 Task: Look for products in the category "Babies & Kids" from Babo Botanicals only.
Action: Mouse moved to (237, 113)
Screenshot: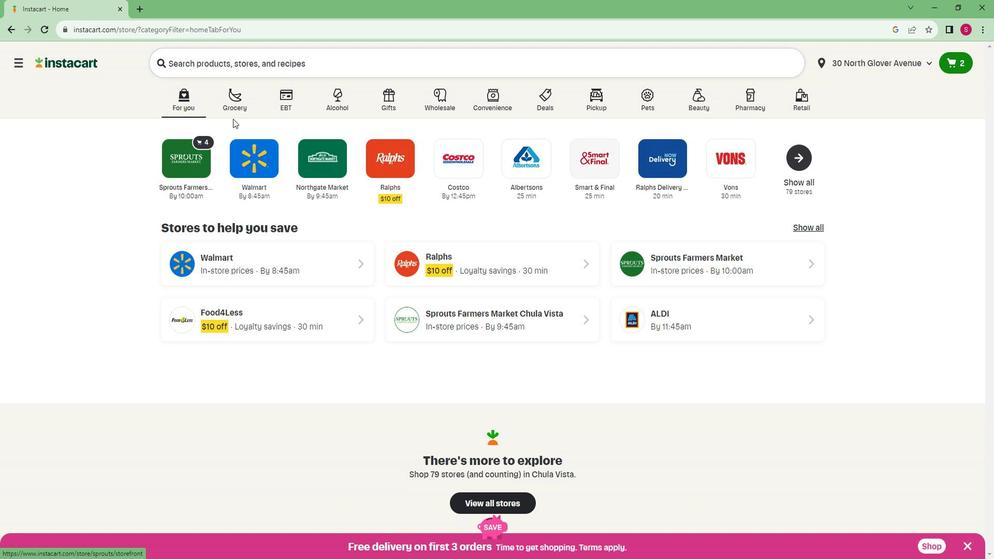 
Action: Mouse pressed left at (237, 113)
Screenshot: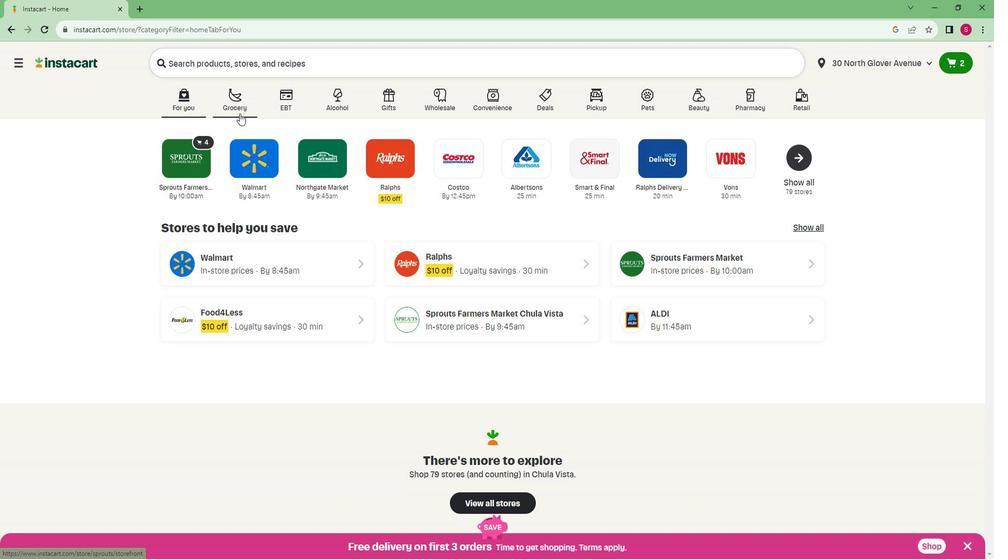 
Action: Mouse moved to (215, 286)
Screenshot: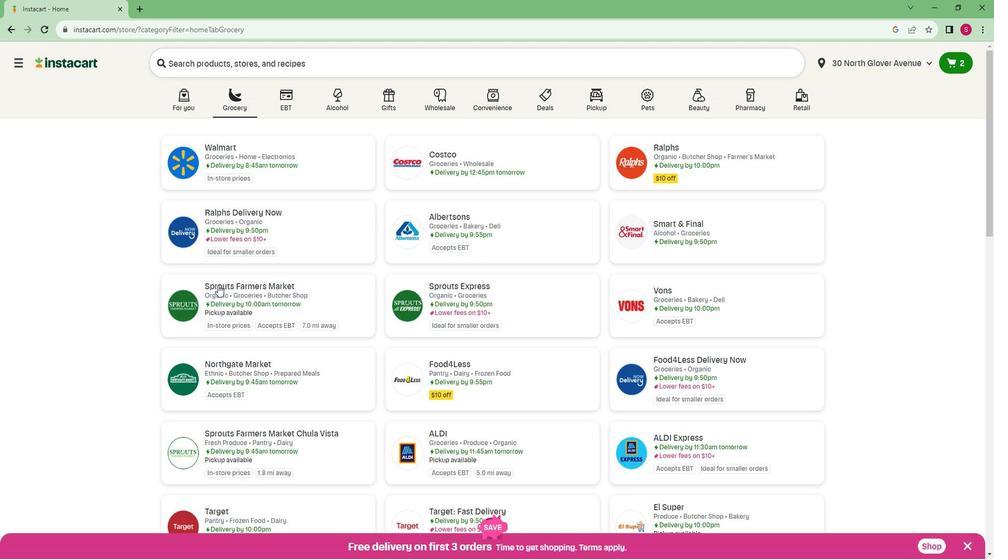 
Action: Mouse pressed left at (215, 286)
Screenshot: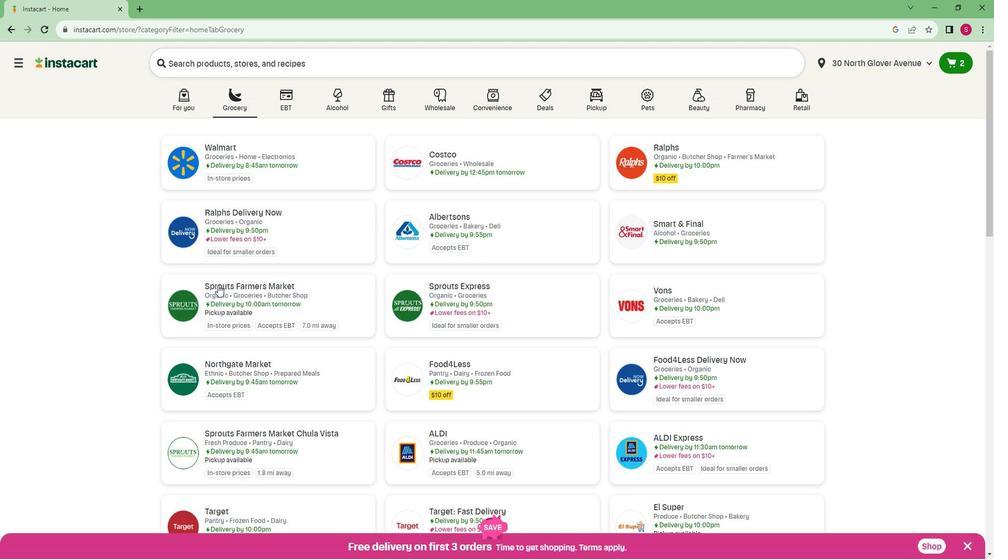 
Action: Mouse moved to (89, 428)
Screenshot: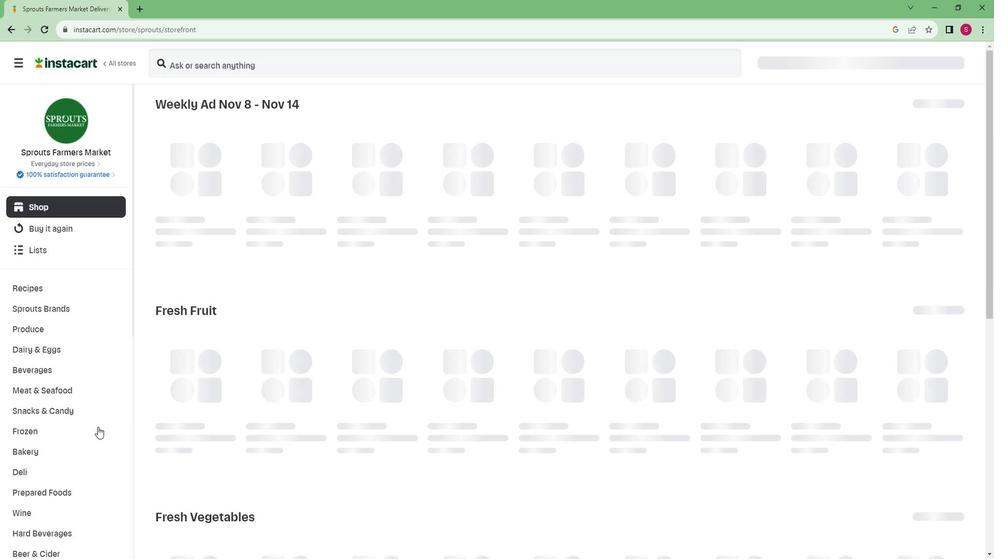 
Action: Mouse scrolled (89, 427) with delta (0, 0)
Screenshot: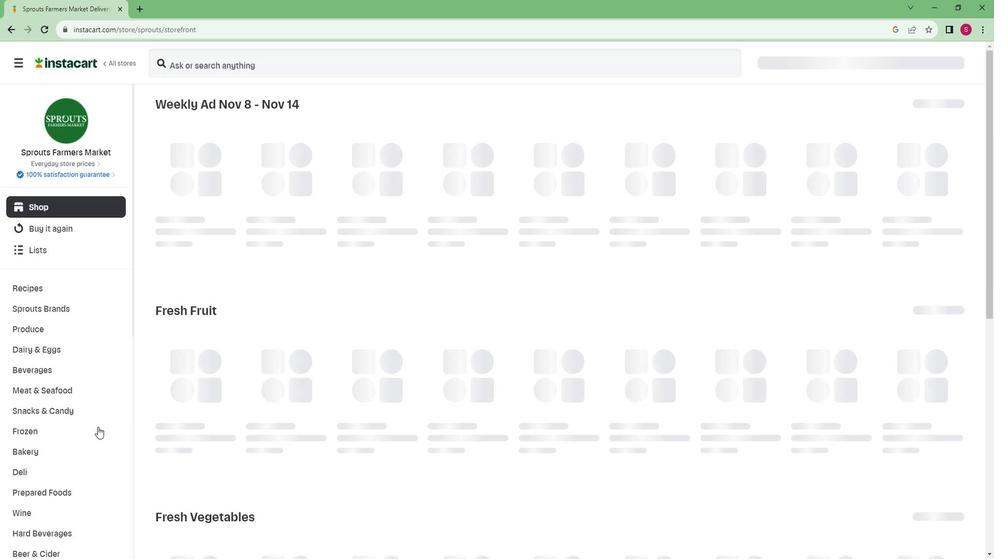
Action: Mouse moved to (88, 429)
Screenshot: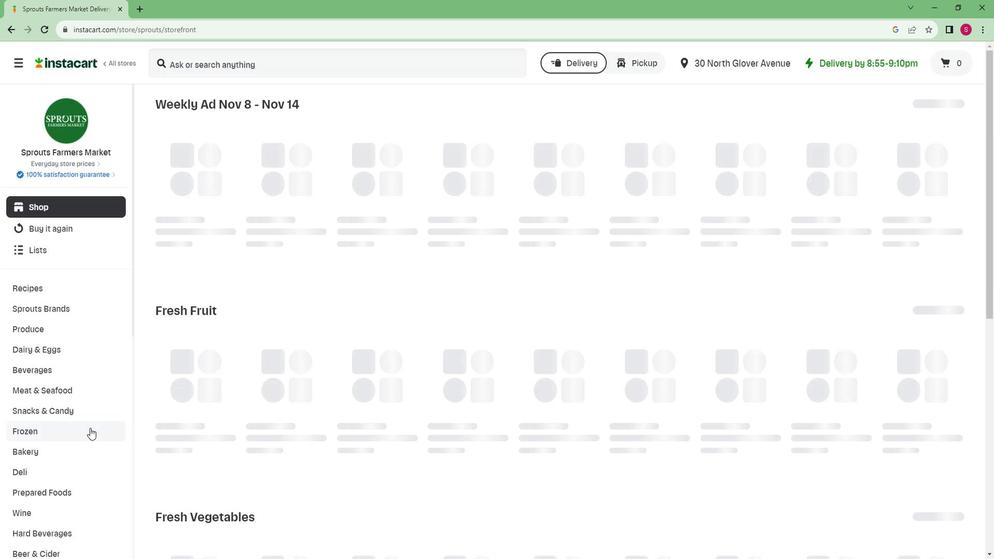 
Action: Mouse scrolled (88, 428) with delta (0, 0)
Screenshot: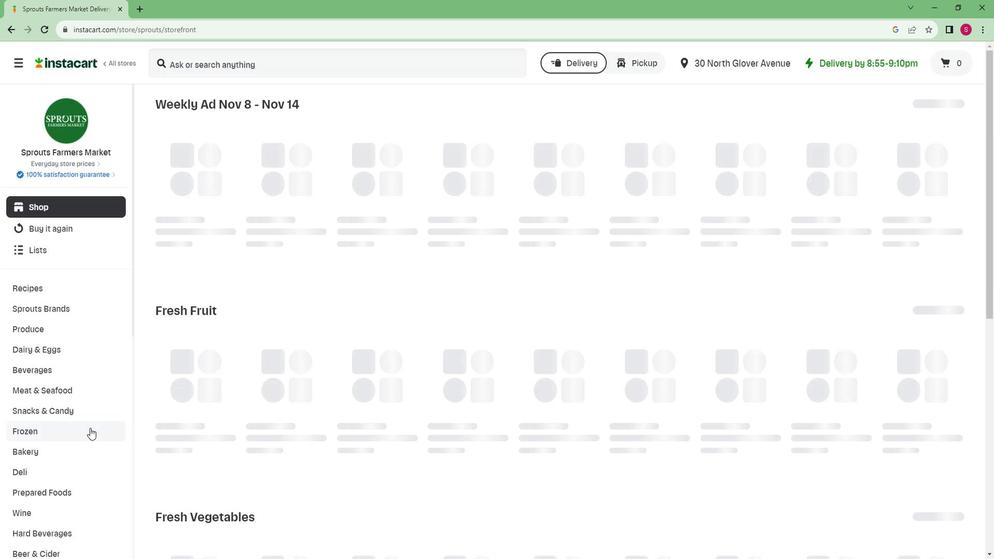 
Action: Mouse moved to (87, 429)
Screenshot: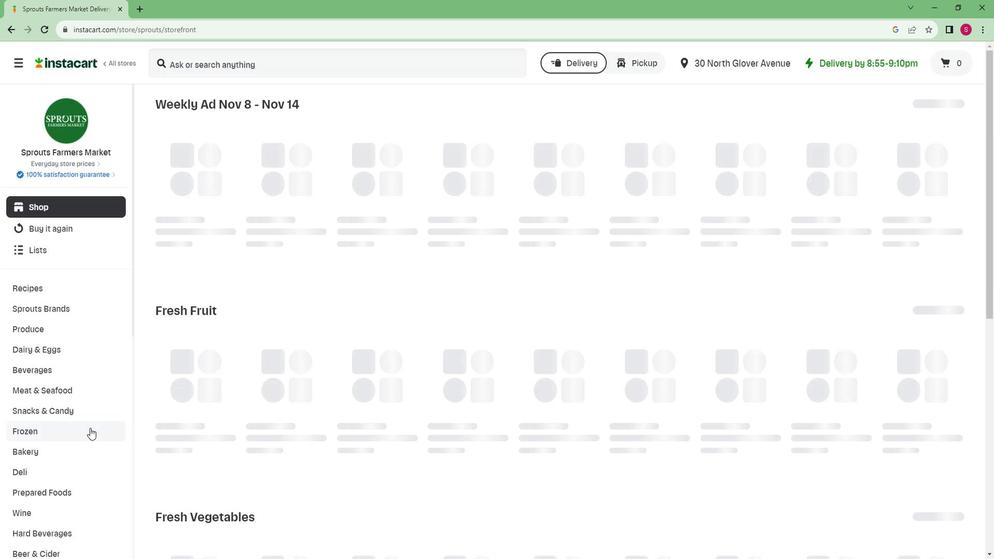 
Action: Mouse scrolled (87, 428) with delta (0, 0)
Screenshot: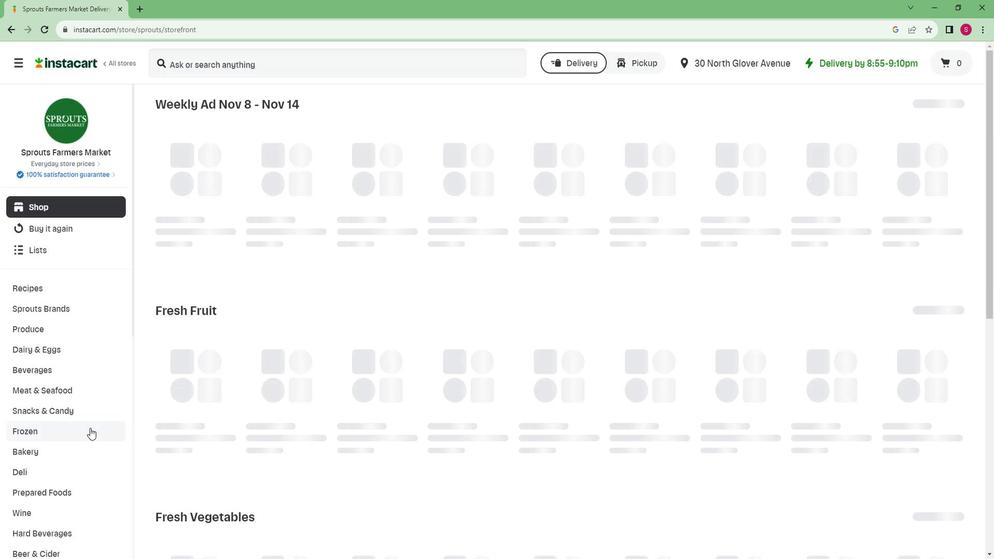 
Action: Mouse moved to (84, 429)
Screenshot: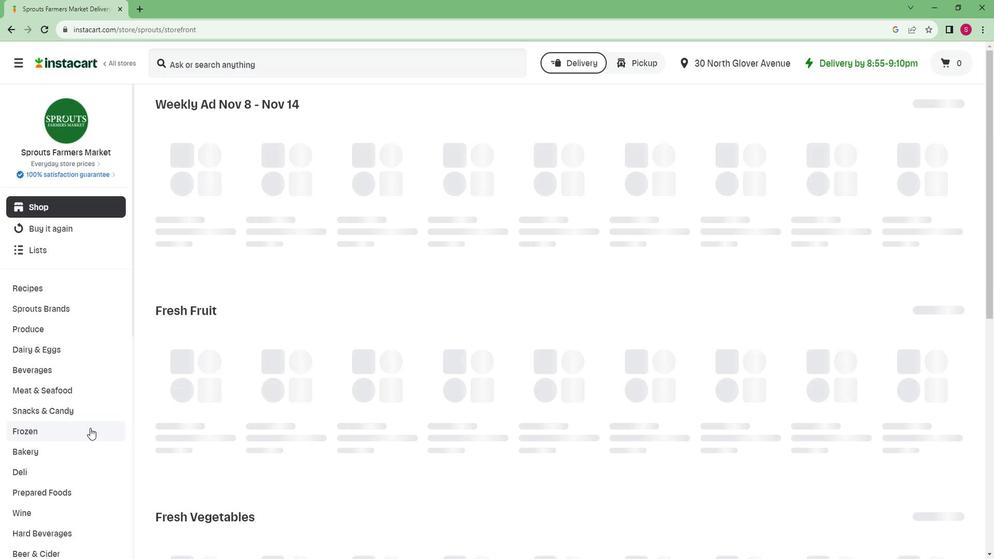 
Action: Mouse scrolled (84, 428) with delta (0, 0)
Screenshot: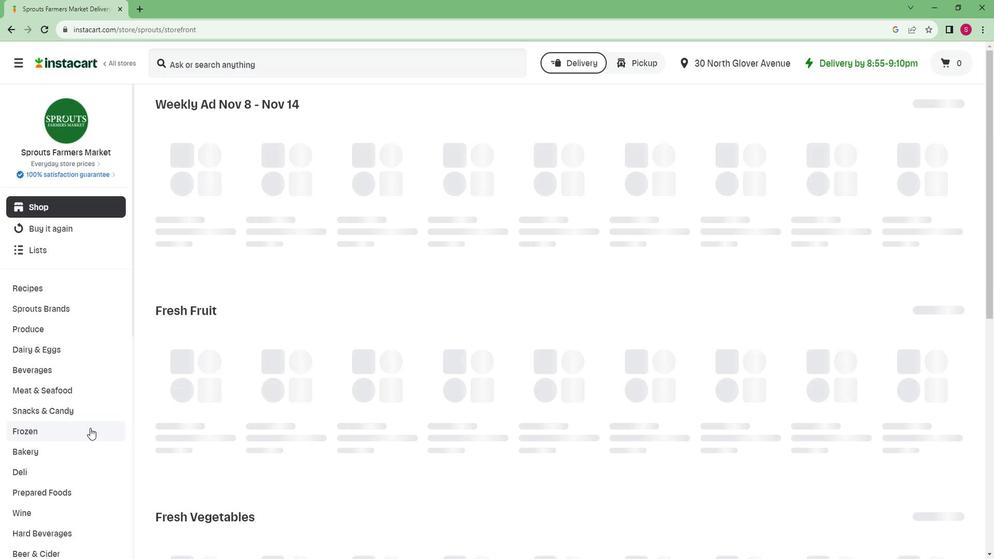
Action: Mouse moved to (83, 429)
Screenshot: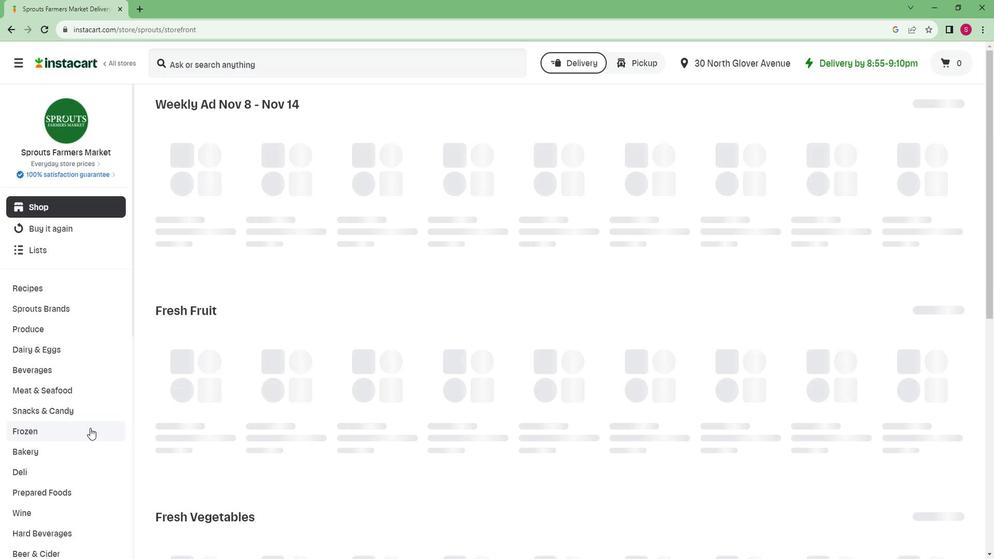 
Action: Mouse scrolled (83, 428) with delta (0, 0)
Screenshot: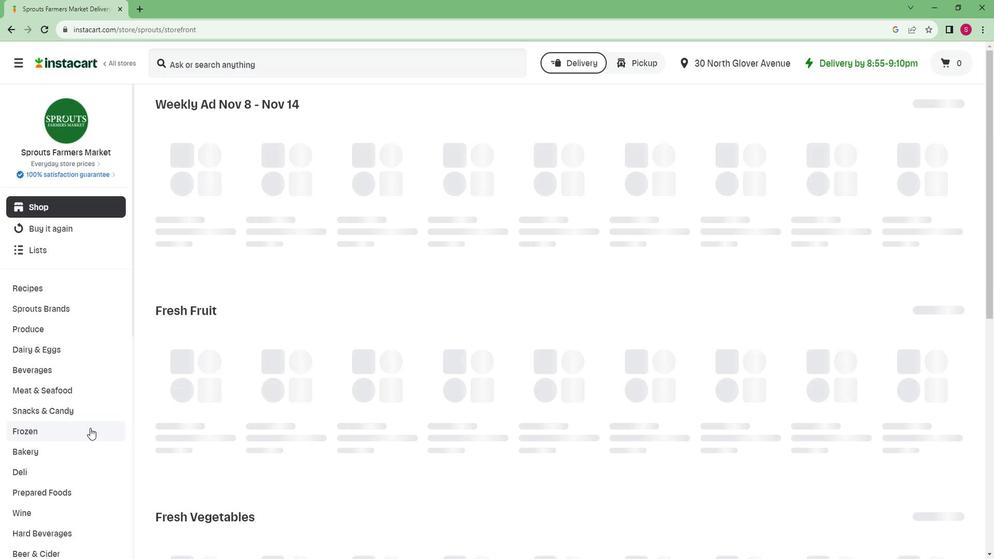 
Action: Mouse moved to (83, 429)
Screenshot: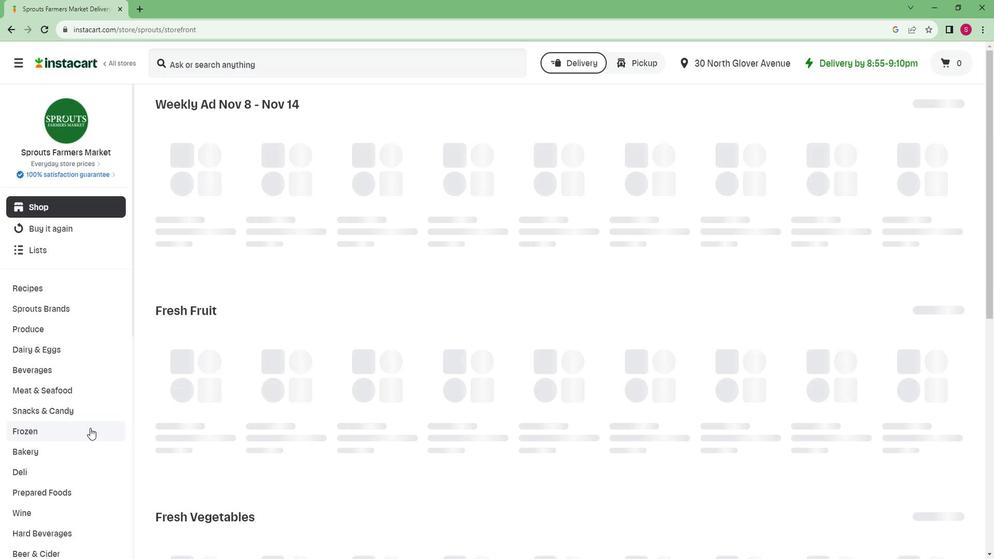 
Action: Mouse scrolled (83, 428) with delta (0, 0)
Screenshot: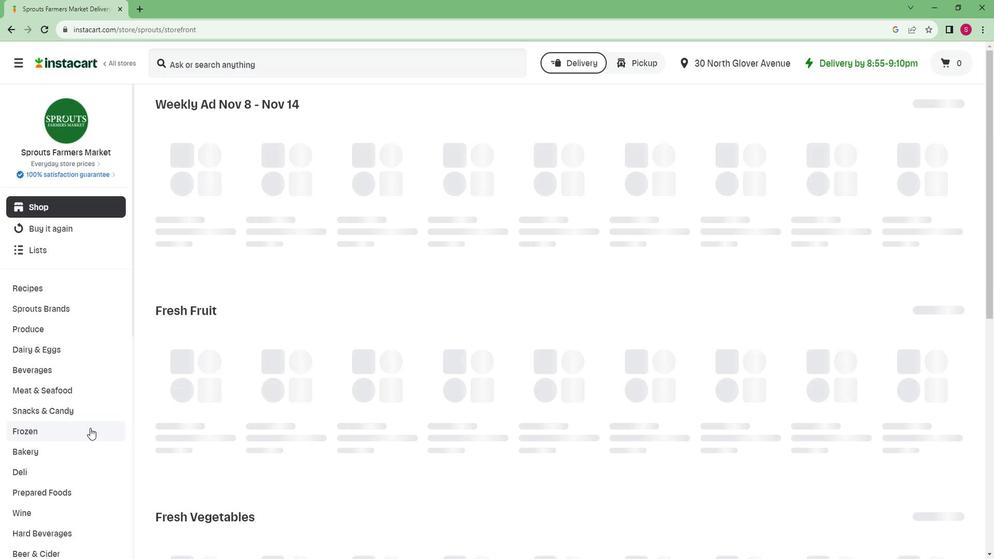 
Action: Mouse moved to (82, 427)
Screenshot: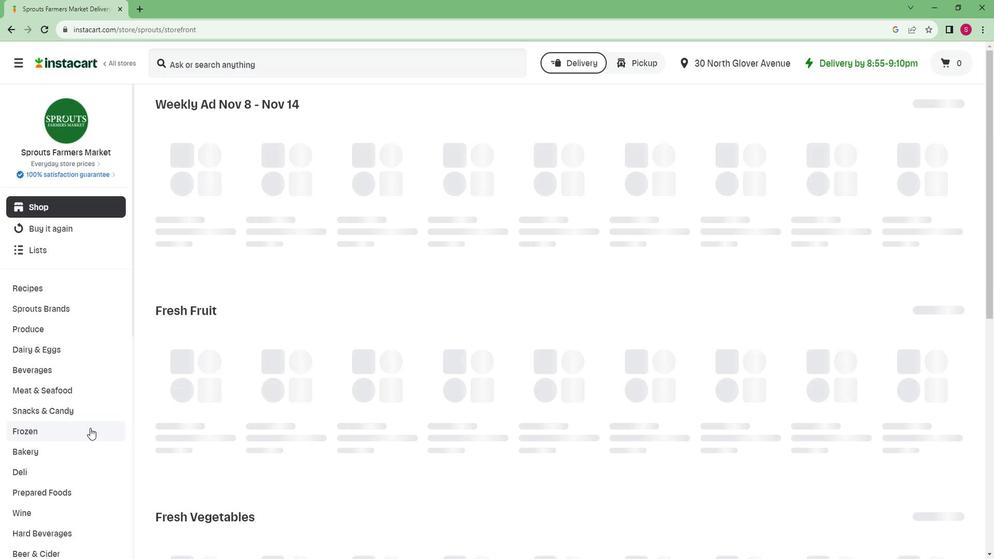 
Action: Mouse scrolled (82, 426) with delta (0, 0)
Screenshot: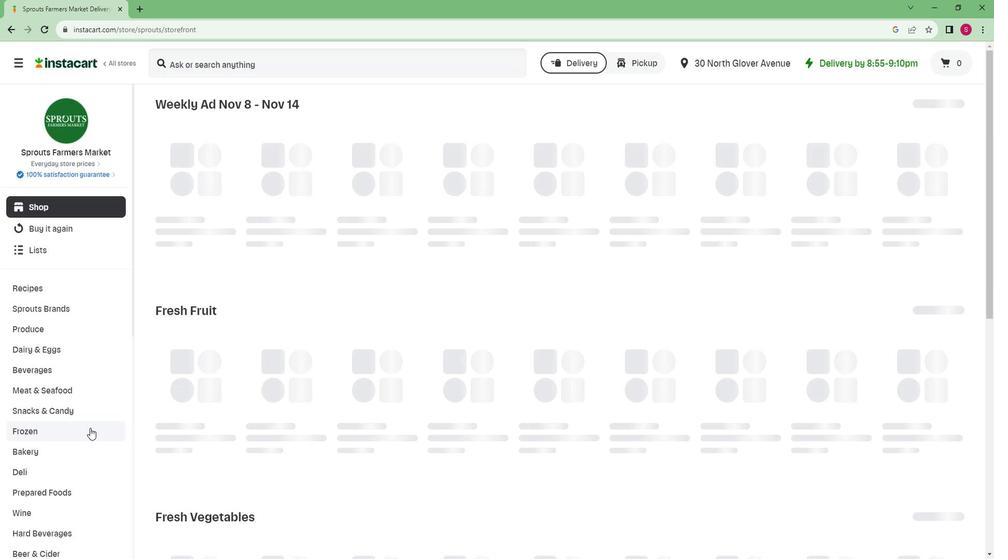 
Action: Mouse moved to (80, 424)
Screenshot: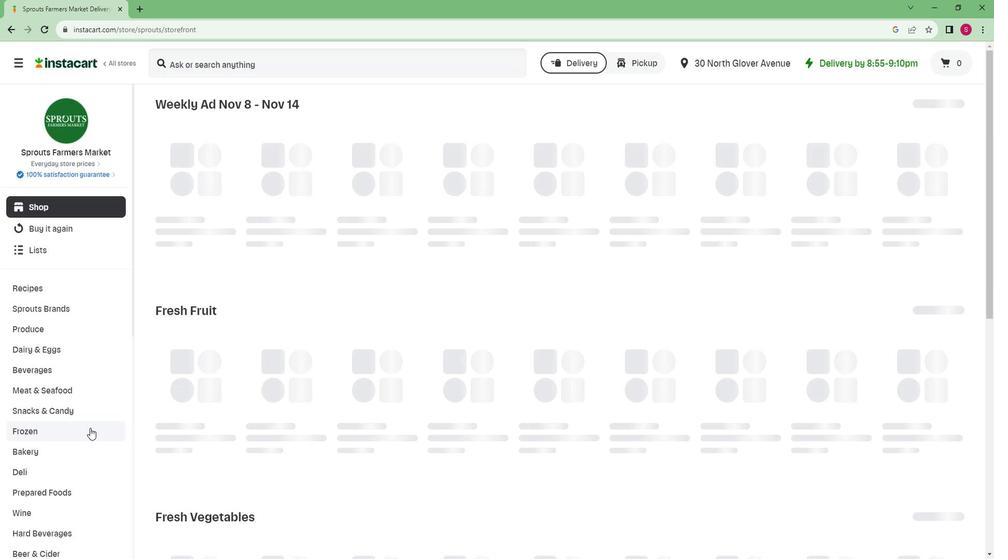
Action: Mouse scrolled (80, 424) with delta (0, 0)
Screenshot: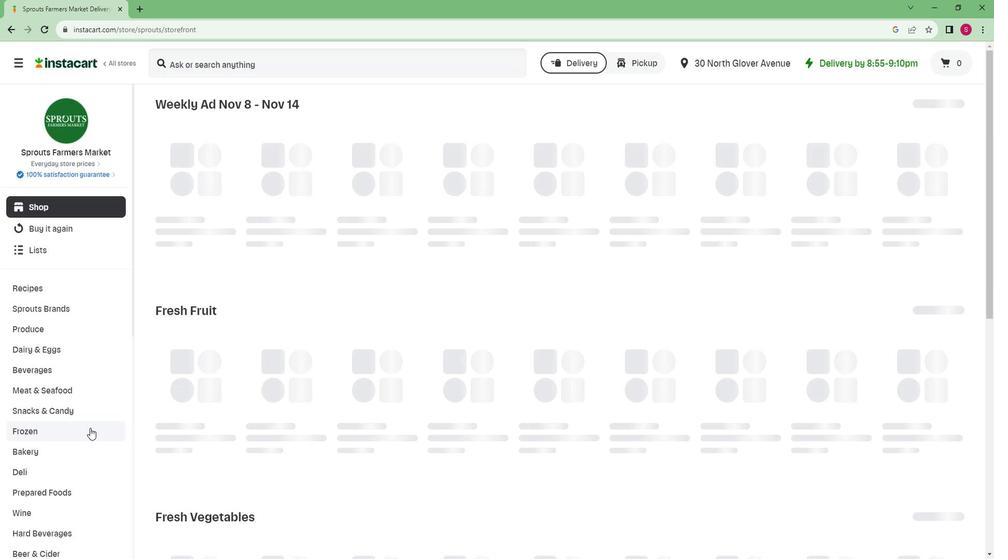 
Action: Mouse moved to (78, 423)
Screenshot: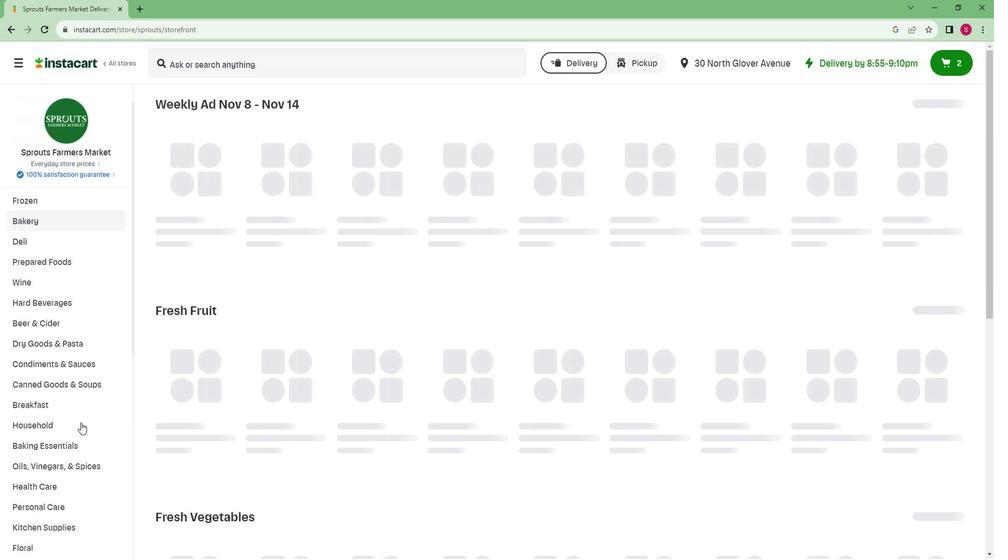 
Action: Mouse scrolled (78, 422) with delta (0, 0)
Screenshot: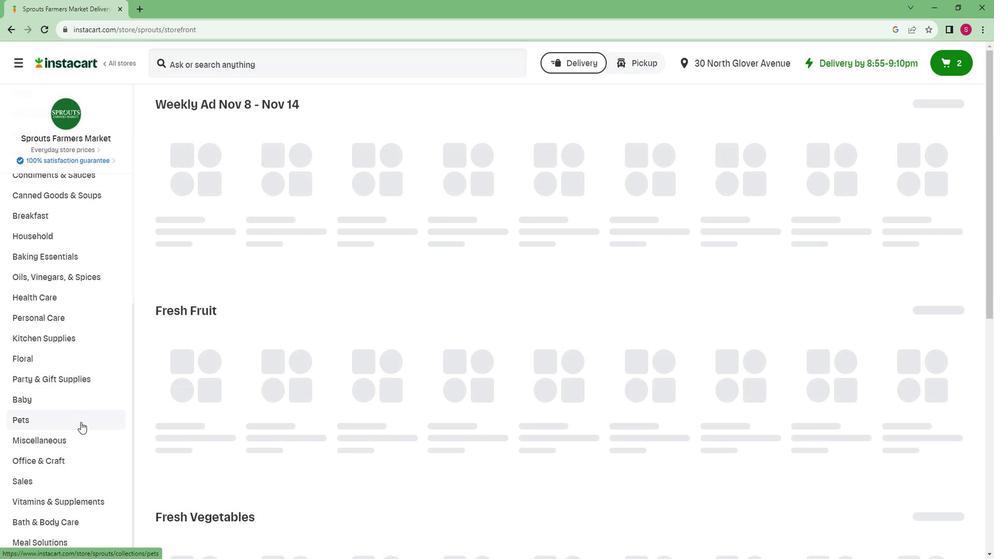 
Action: Mouse scrolled (78, 422) with delta (0, 0)
Screenshot: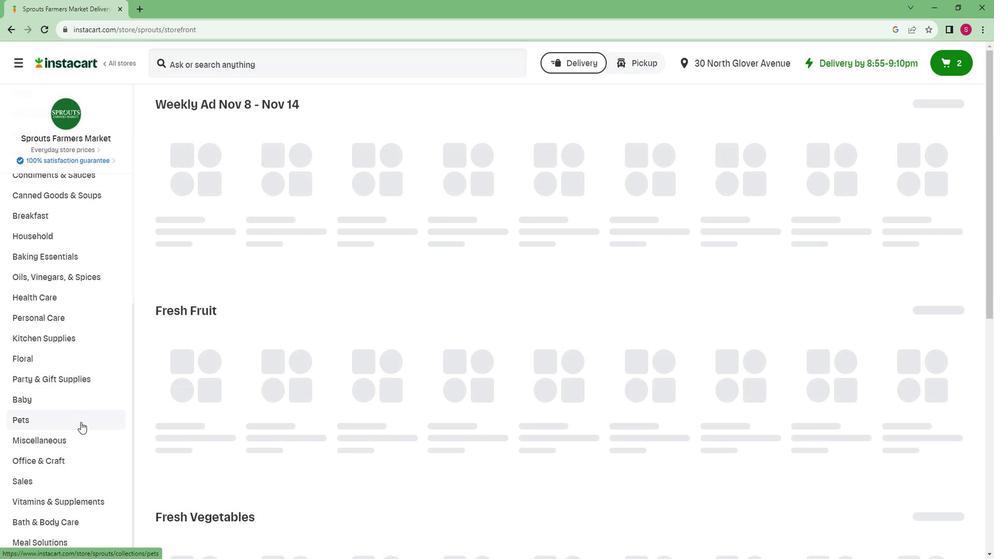 
Action: Mouse scrolled (78, 422) with delta (0, 0)
Screenshot: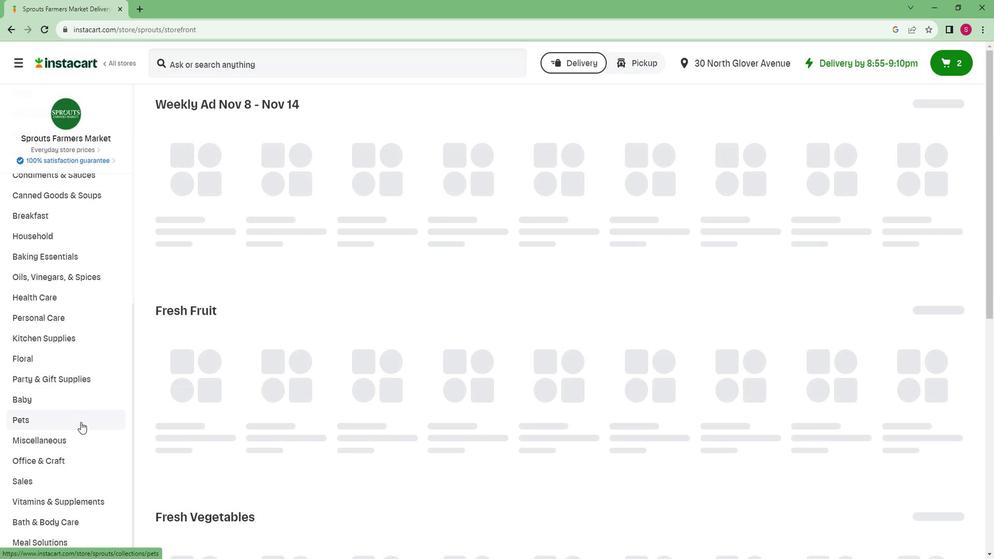 
Action: Mouse moved to (78, 422)
Screenshot: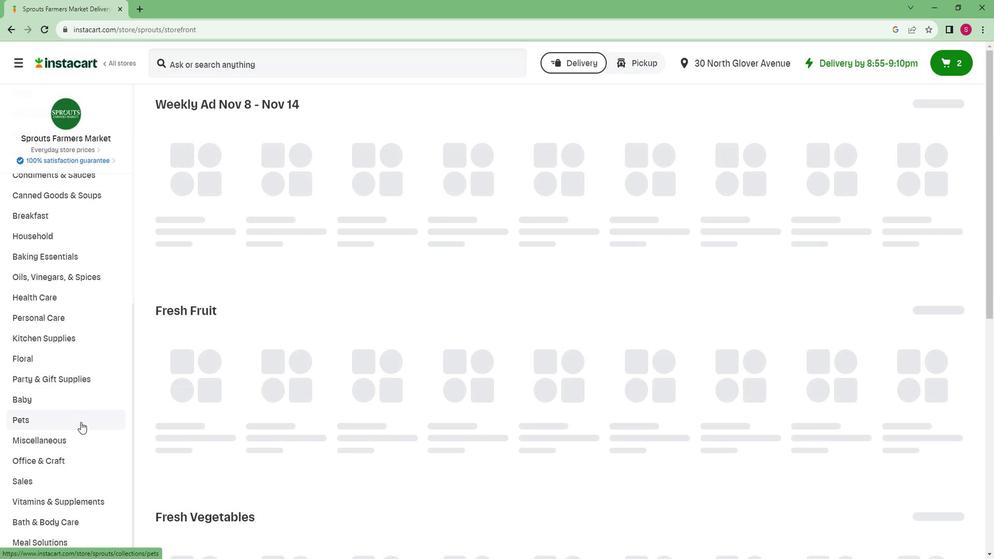 
Action: Mouse scrolled (78, 422) with delta (0, 0)
Screenshot: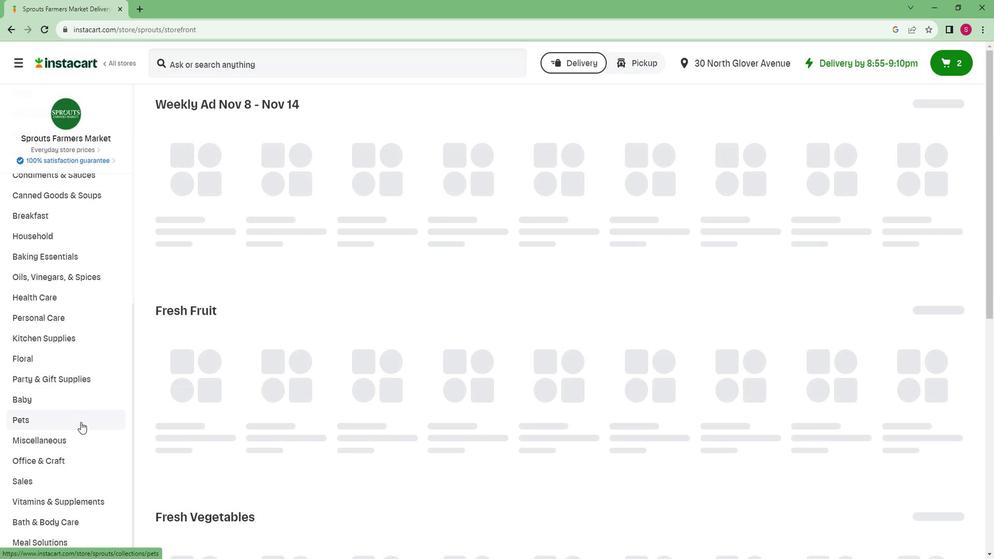 
Action: Mouse moved to (78, 422)
Screenshot: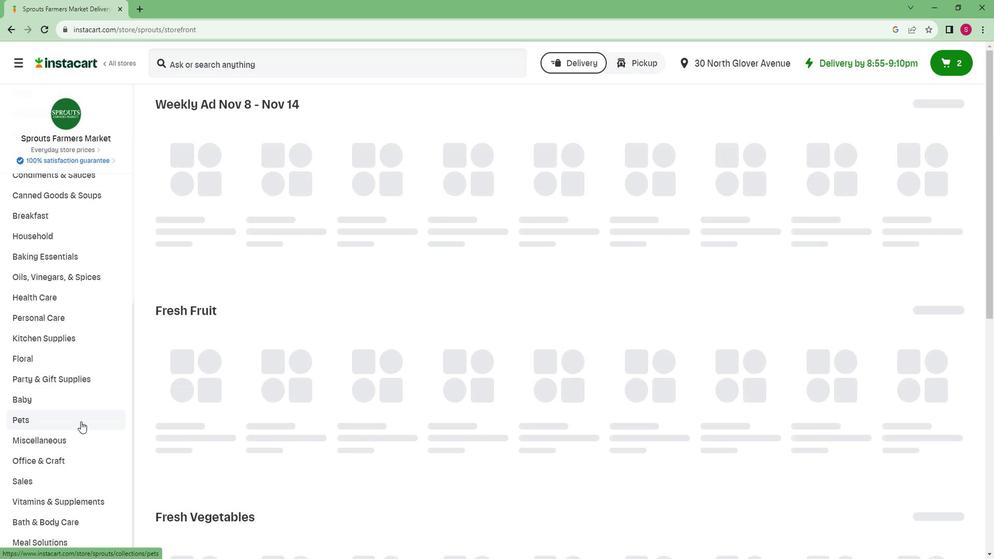 
Action: Mouse scrolled (78, 422) with delta (0, 0)
Screenshot: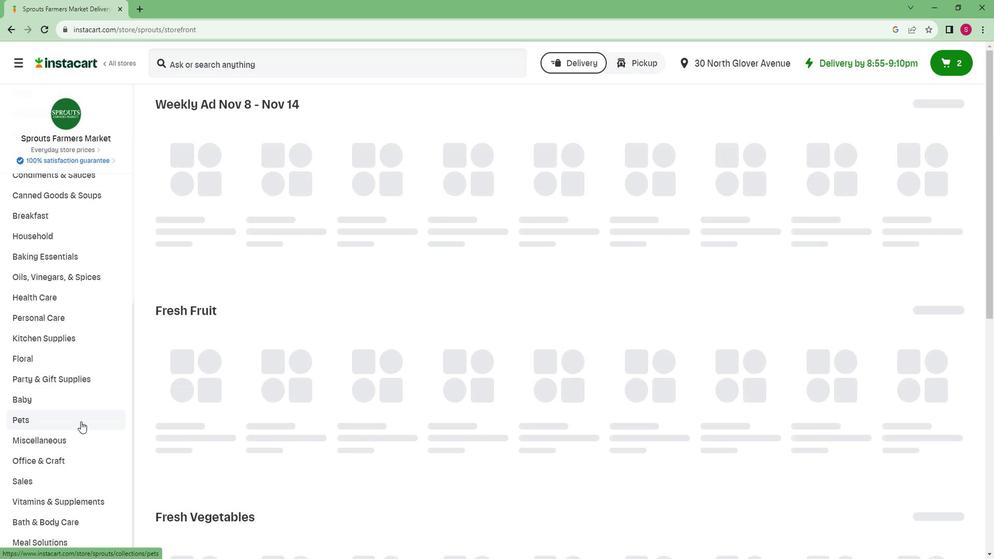 
Action: Mouse moved to (30, 523)
Screenshot: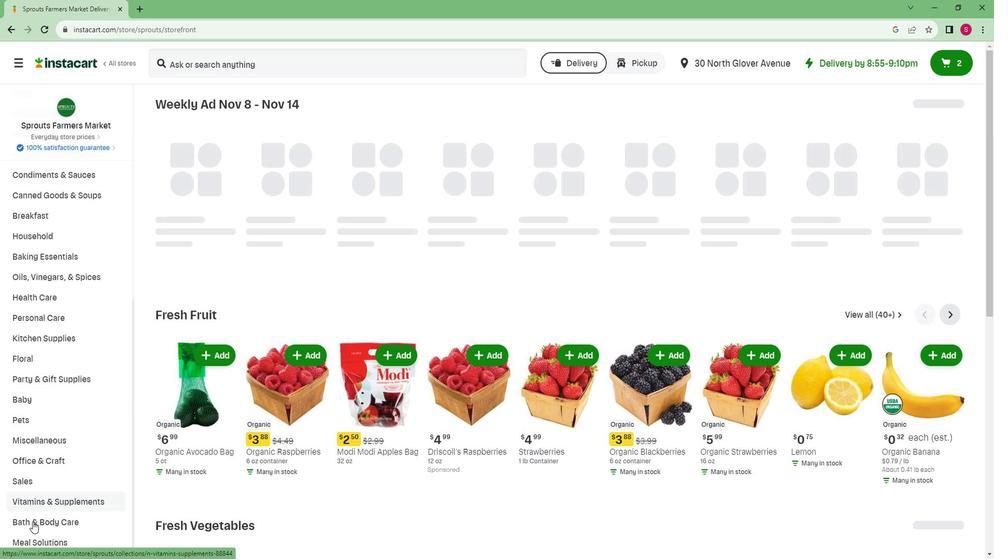 
Action: Mouse pressed left at (30, 523)
Screenshot: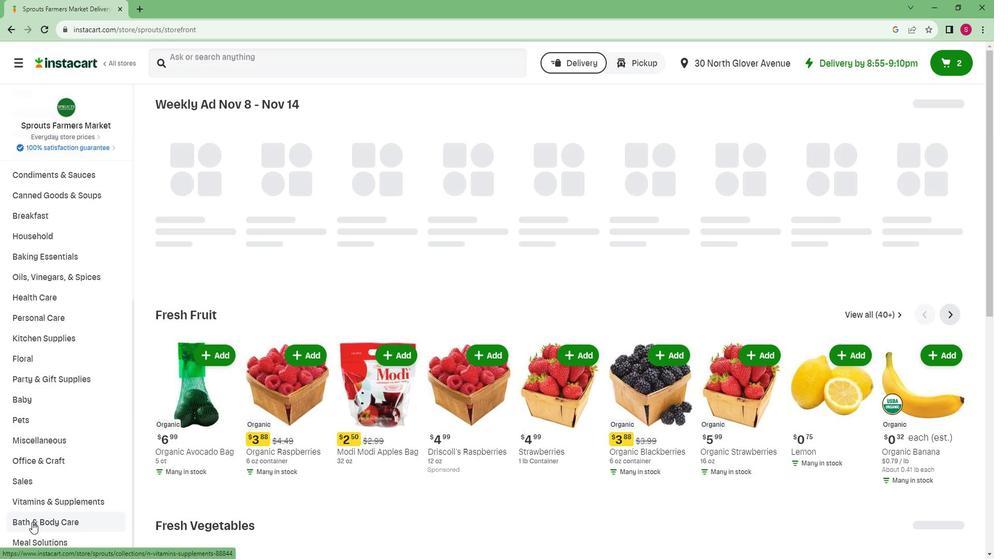 
Action: Mouse moved to (41, 474)
Screenshot: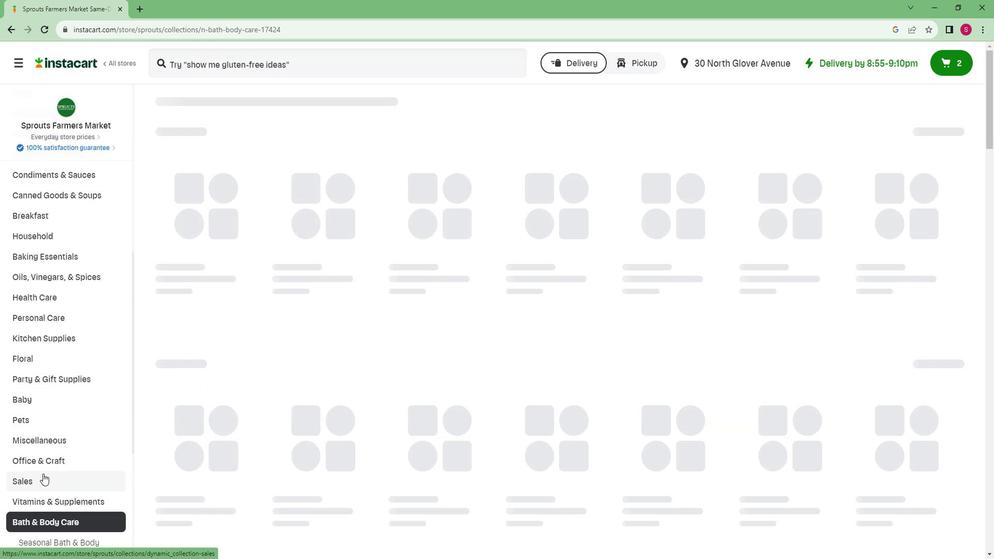 
Action: Mouse scrolled (41, 474) with delta (0, 0)
Screenshot: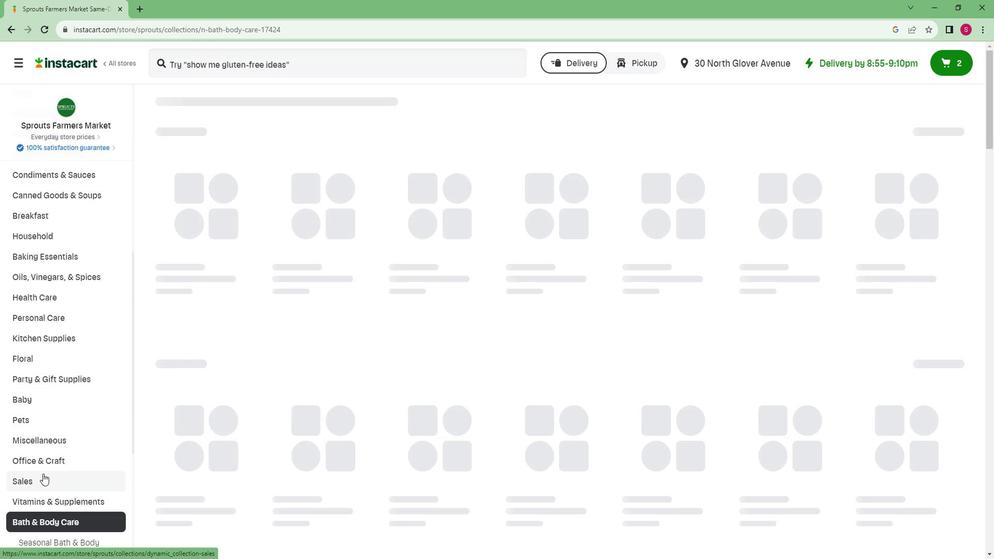 
Action: Mouse scrolled (41, 474) with delta (0, 0)
Screenshot: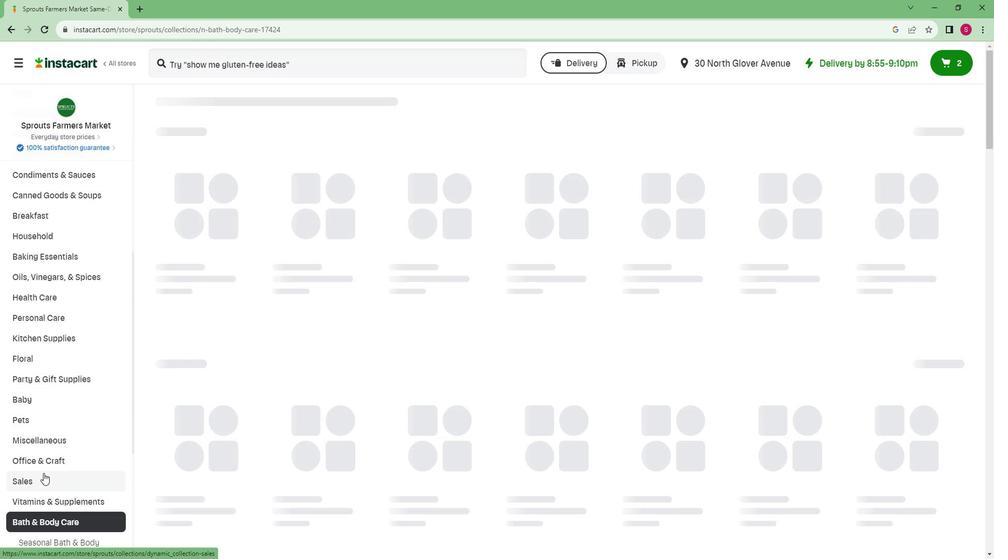 
Action: Mouse scrolled (41, 474) with delta (0, 0)
Screenshot: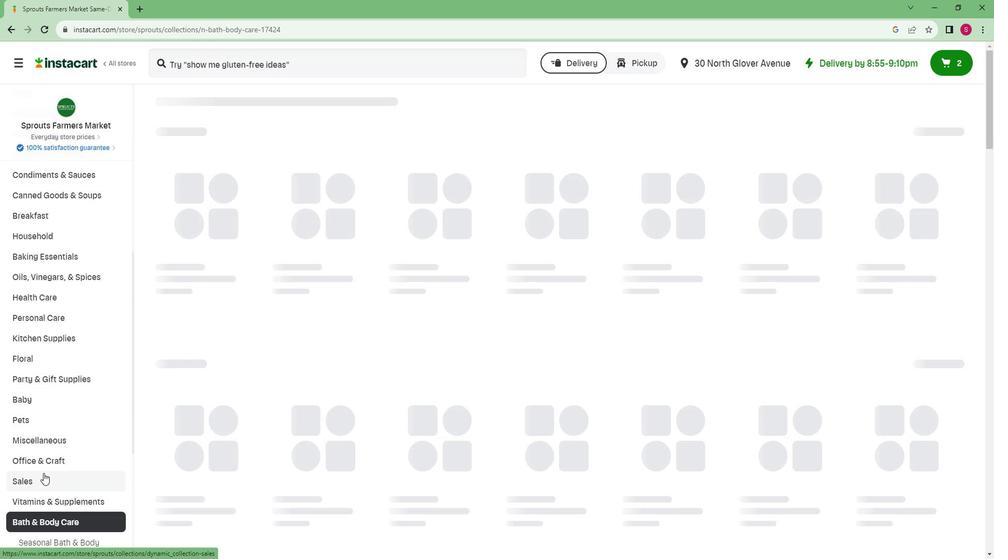 
Action: Mouse scrolled (41, 474) with delta (0, 0)
Screenshot: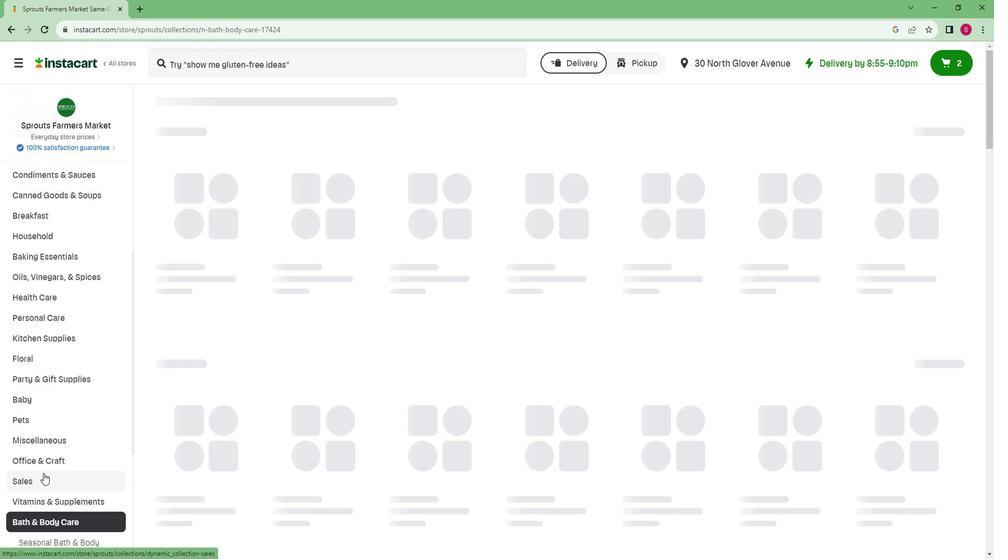 
Action: Mouse scrolled (41, 474) with delta (0, 0)
Screenshot: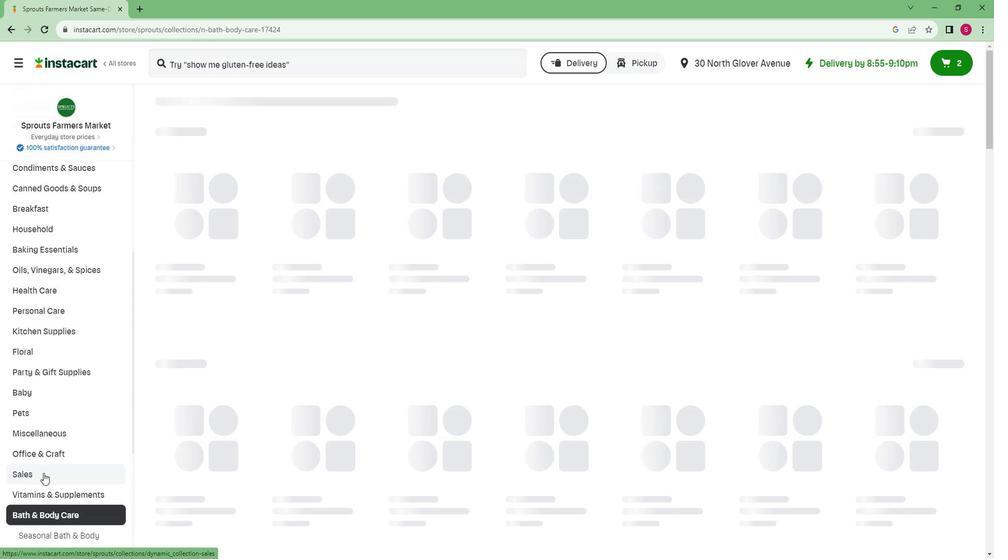 
Action: Mouse scrolled (41, 474) with delta (0, 0)
Screenshot: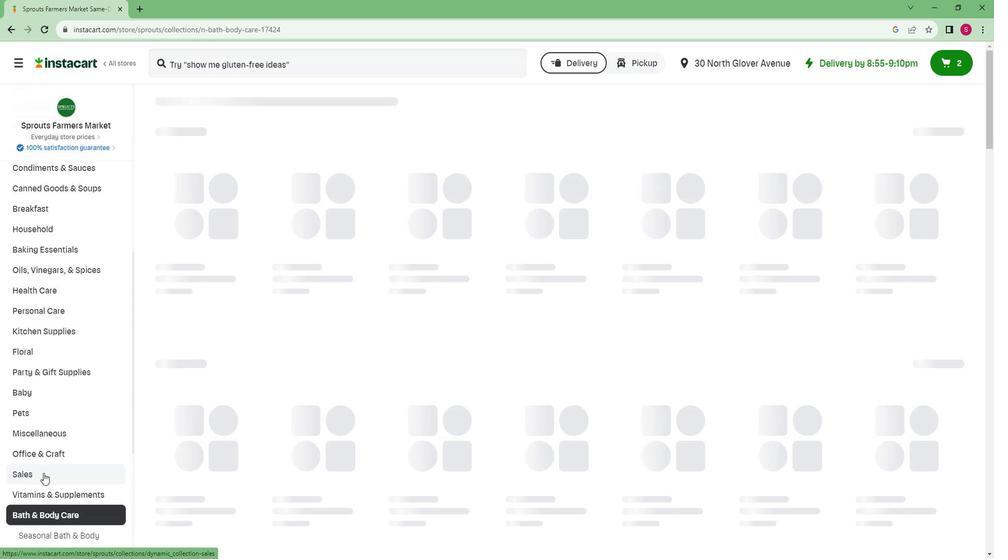 
Action: Mouse scrolled (41, 474) with delta (0, 0)
Screenshot: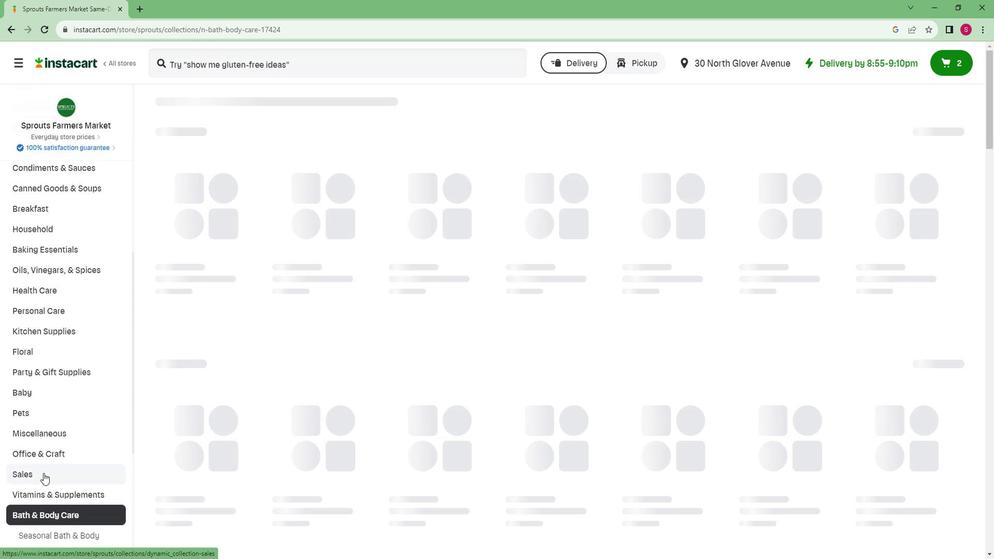 
Action: Mouse moved to (21, 504)
Screenshot: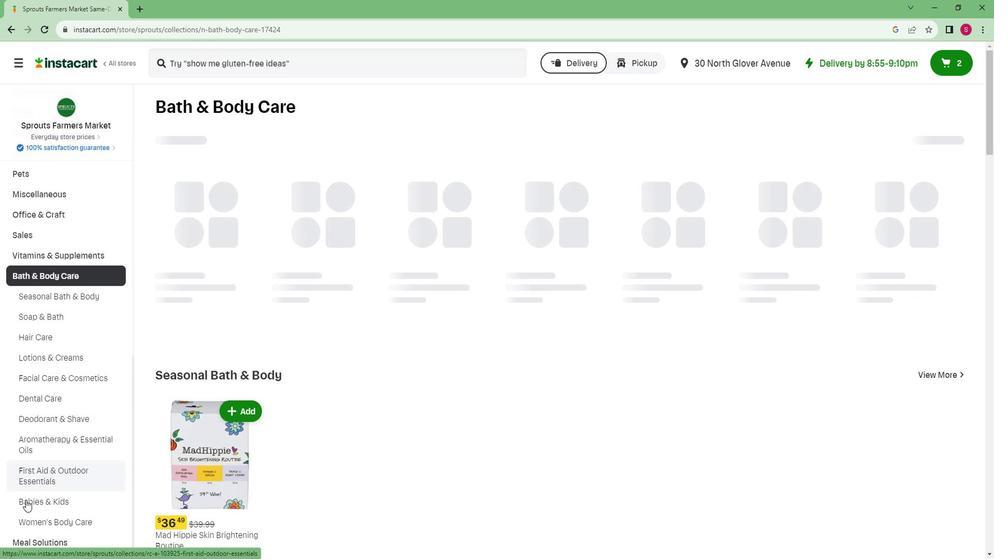 
Action: Mouse pressed left at (21, 504)
Screenshot: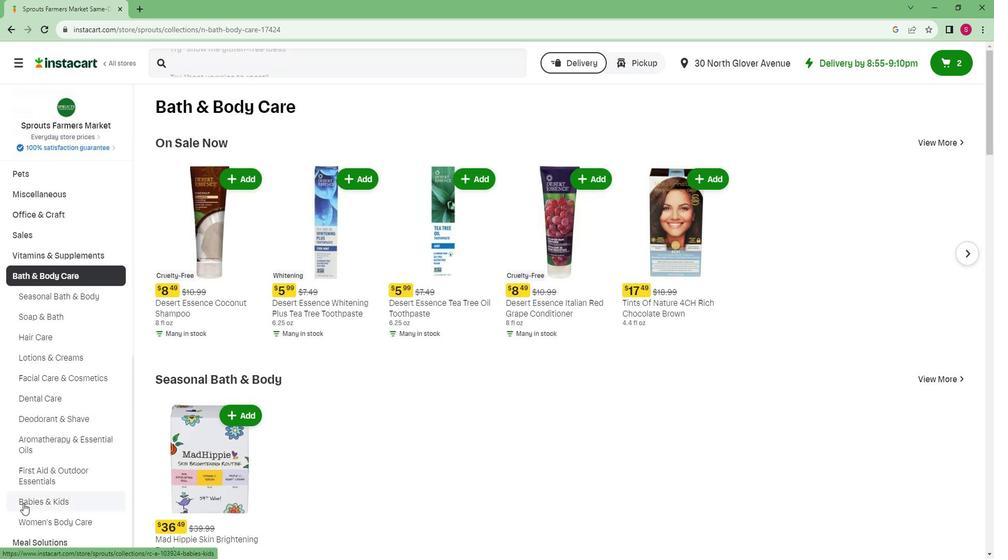 
Action: Mouse moved to (232, 153)
Screenshot: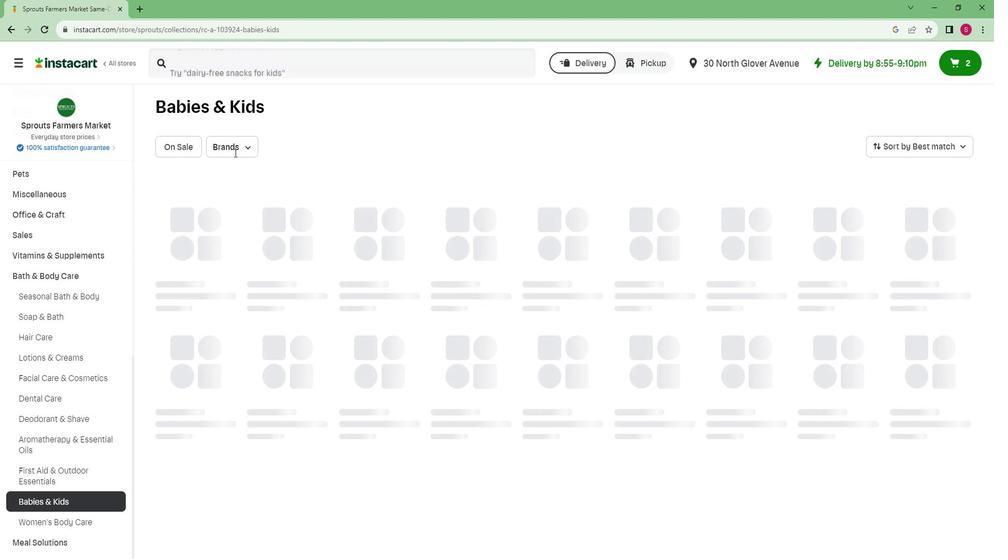 
Action: Mouse pressed left at (232, 153)
Screenshot: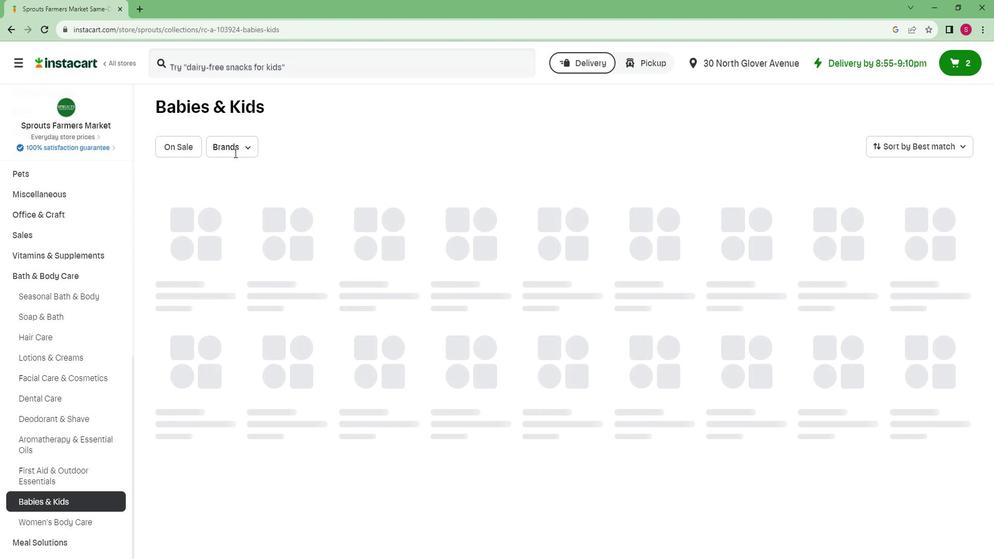 
Action: Mouse moved to (238, 197)
Screenshot: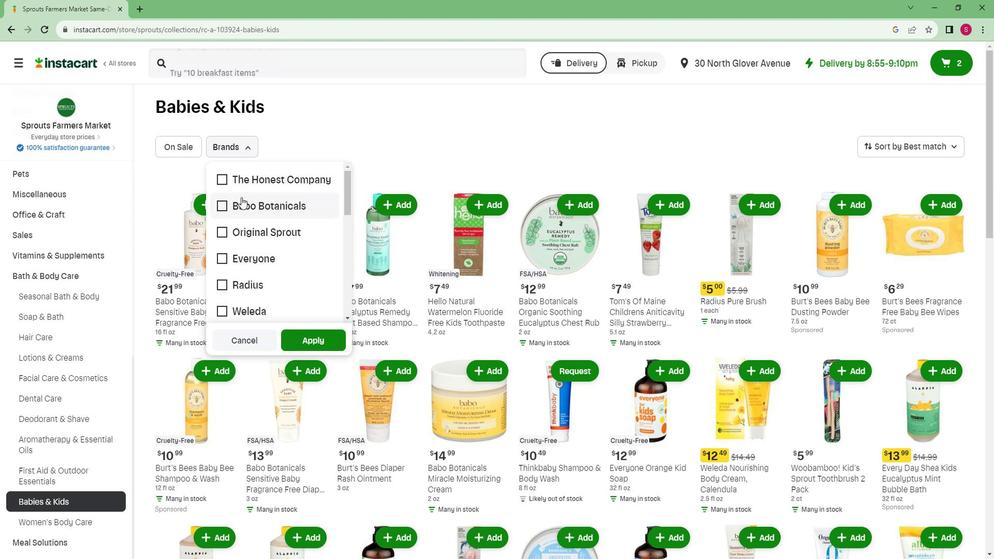 
Action: Mouse pressed left at (238, 197)
Screenshot: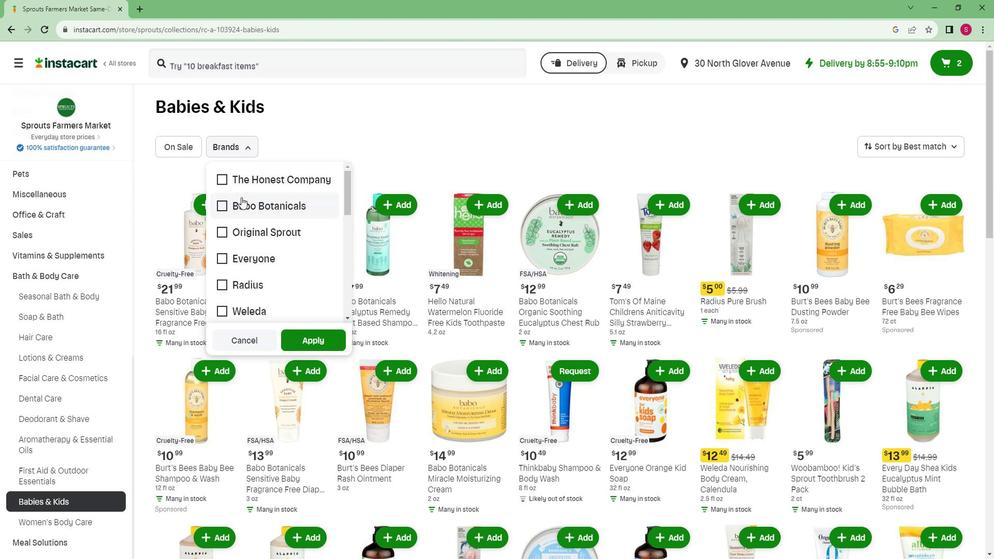 
Action: Mouse moved to (330, 340)
Screenshot: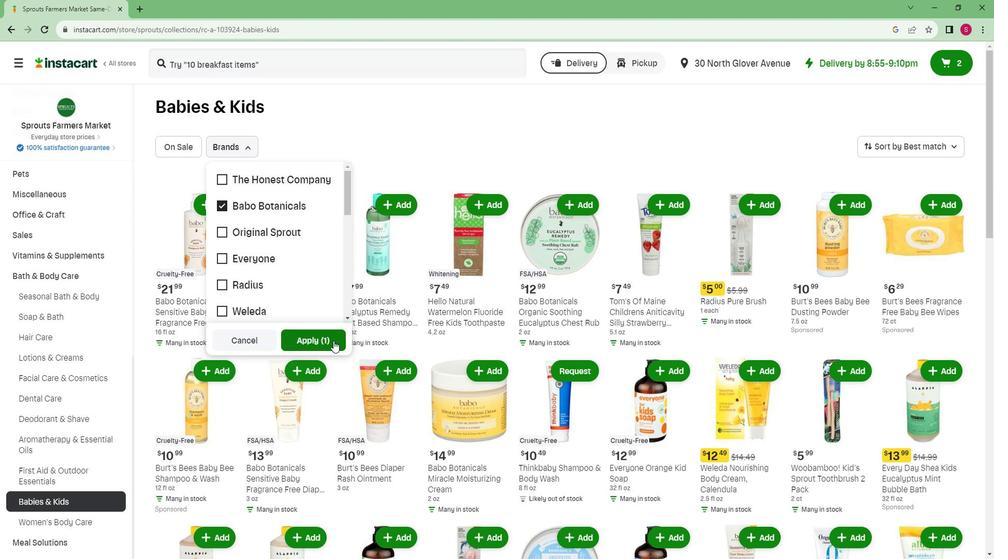 
Action: Mouse pressed left at (330, 340)
Screenshot: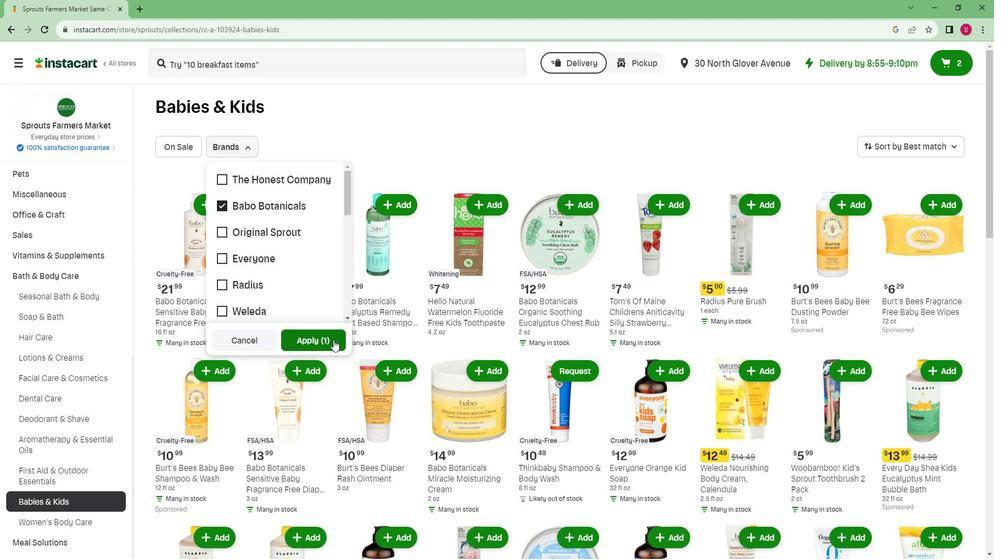 
